 Task: Filter cards with " Active in the last two weeks".
Action: Mouse pressed left at (447, 258)
Screenshot: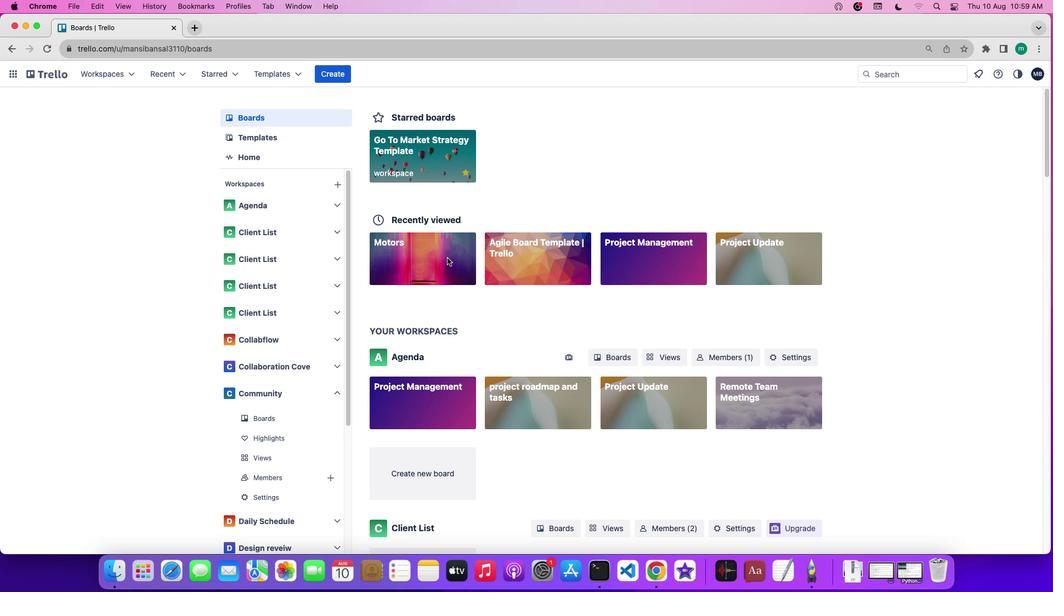 
Action: Mouse pressed left at (447, 258)
Screenshot: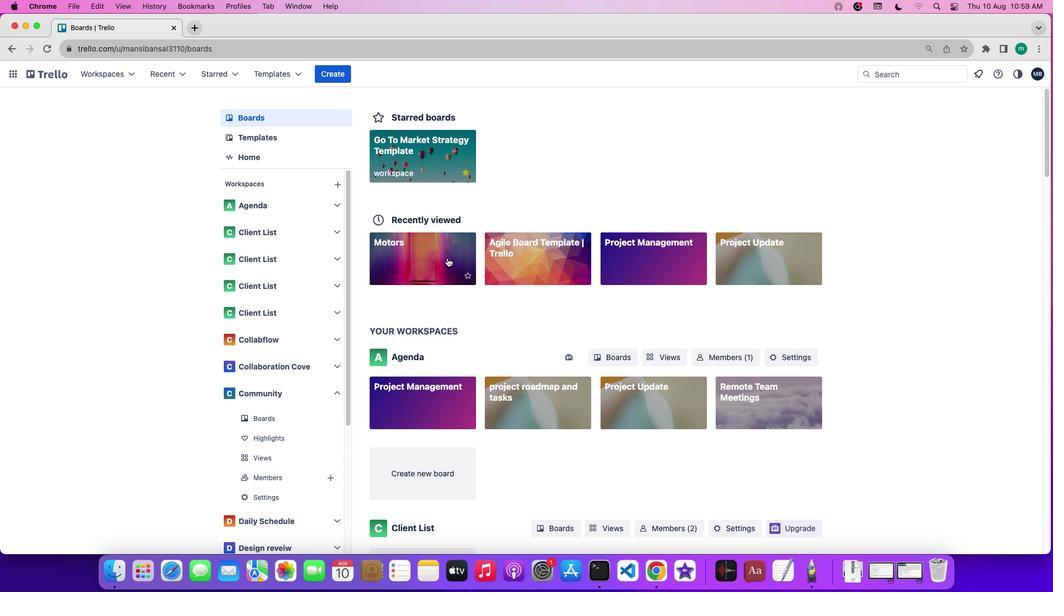 
Action: Mouse moved to (724, 122)
Screenshot: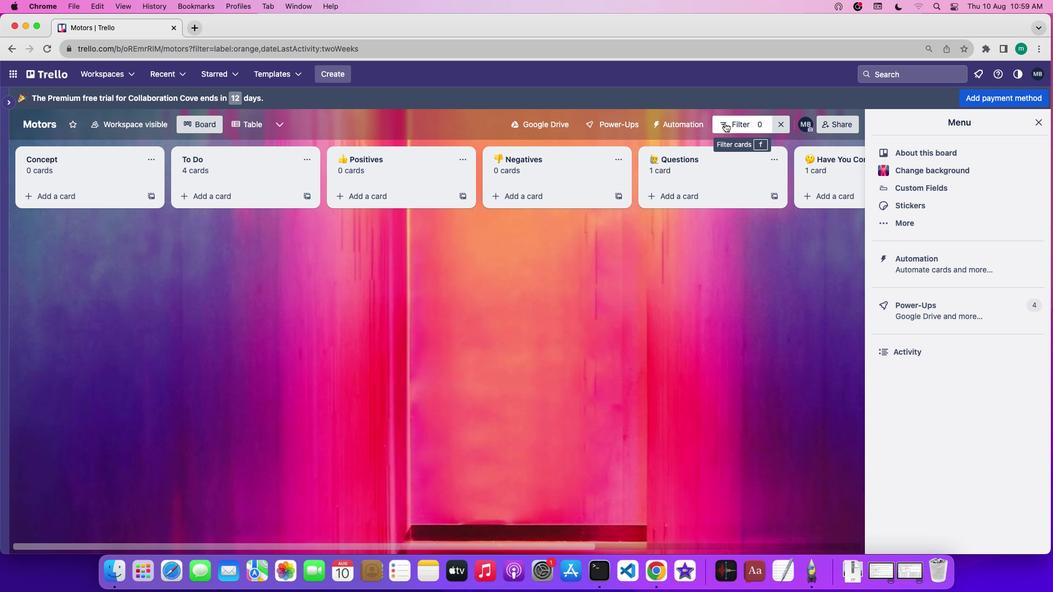 
Action: Mouse pressed left at (724, 122)
Screenshot: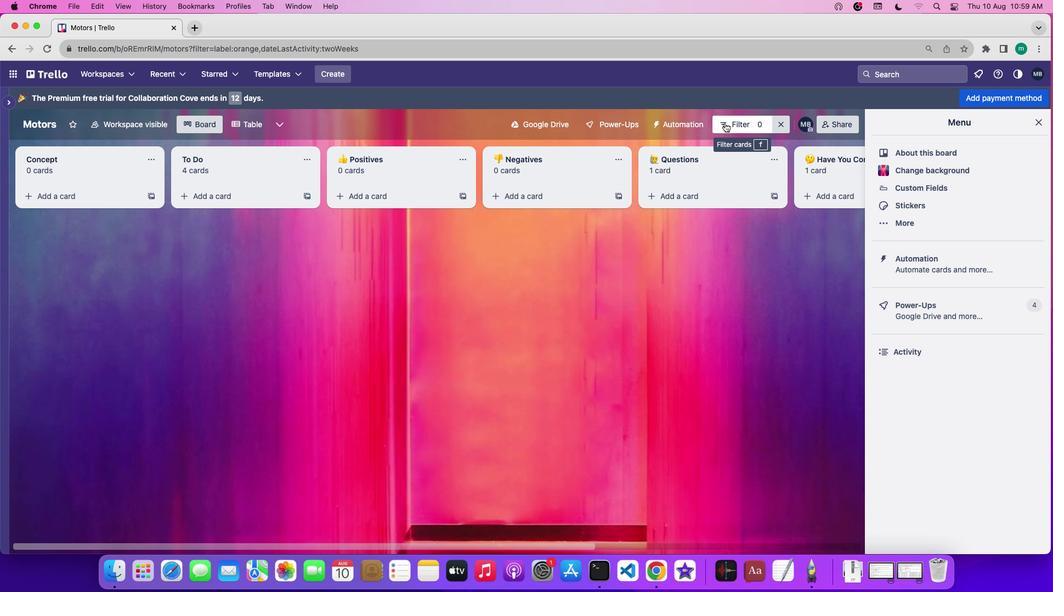 
Action: Mouse moved to (758, 264)
Screenshot: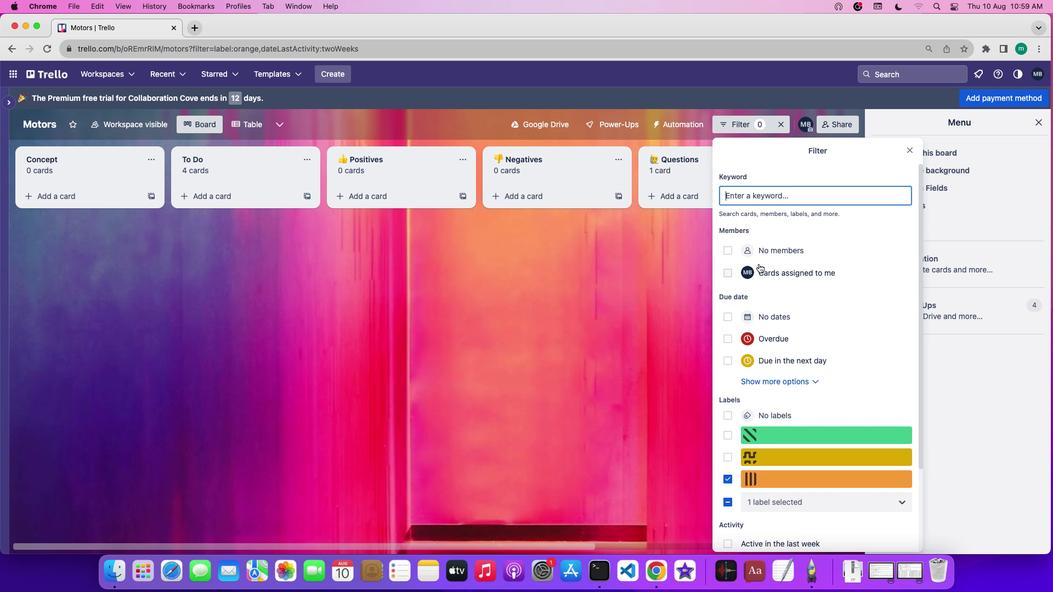 
Action: Mouse scrolled (758, 264) with delta (0, 0)
Screenshot: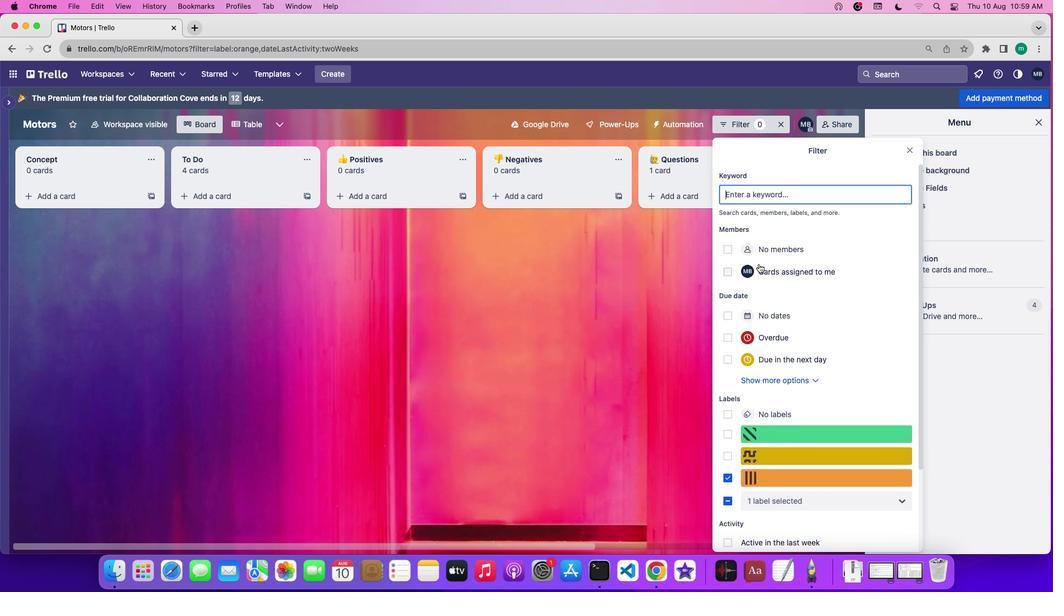 
Action: Mouse scrolled (758, 264) with delta (0, 0)
Screenshot: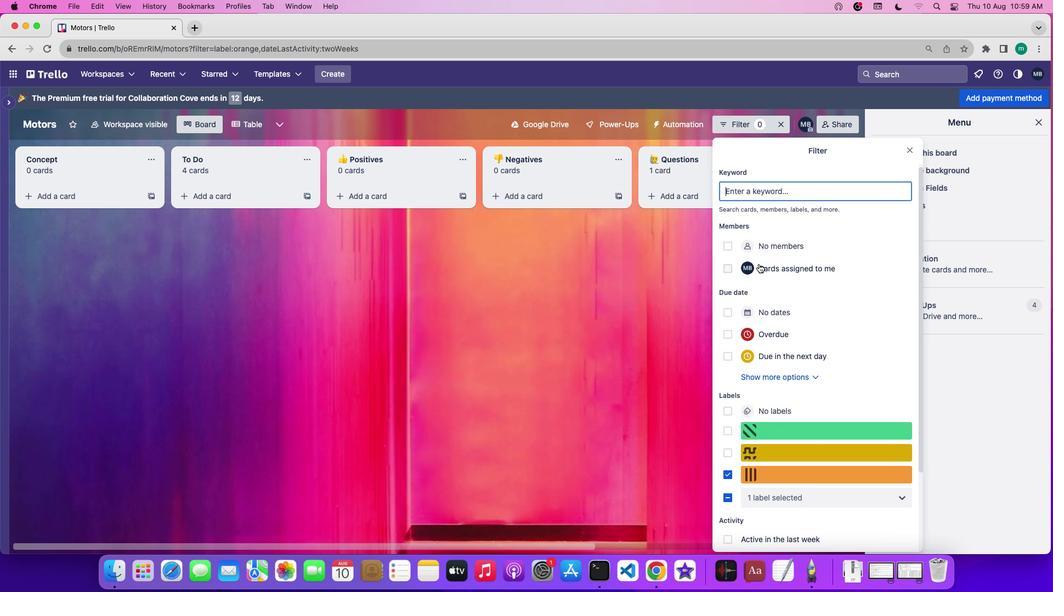 
Action: Mouse scrolled (758, 264) with delta (0, 0)
Screenshot: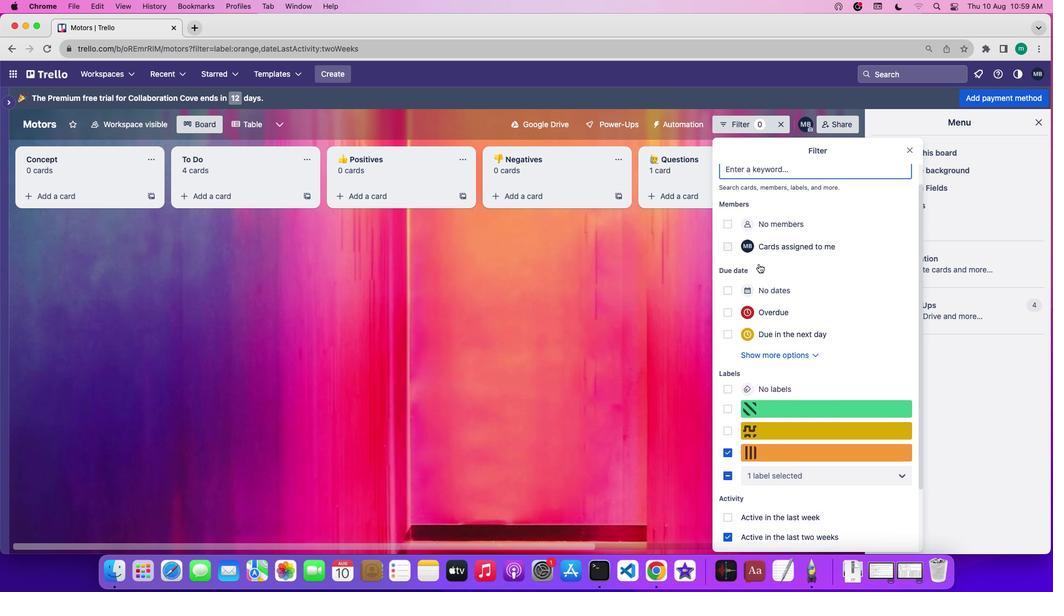 
Action: Mouse moved to (758, 264)
Screenshot: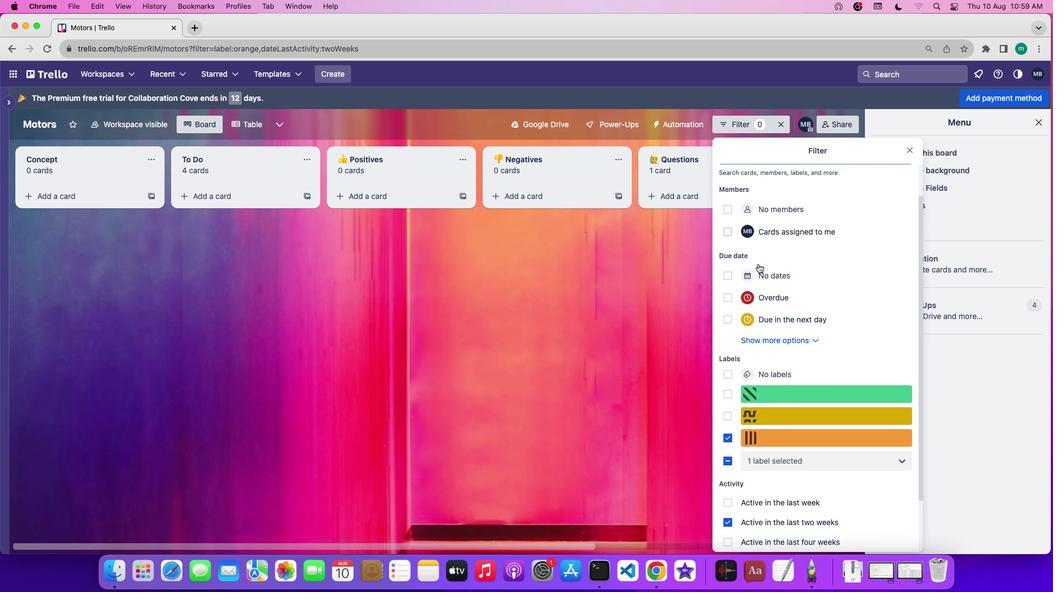 
Action: Mouse scrolled (758, 264) with delta (0, 0)
Screenshot: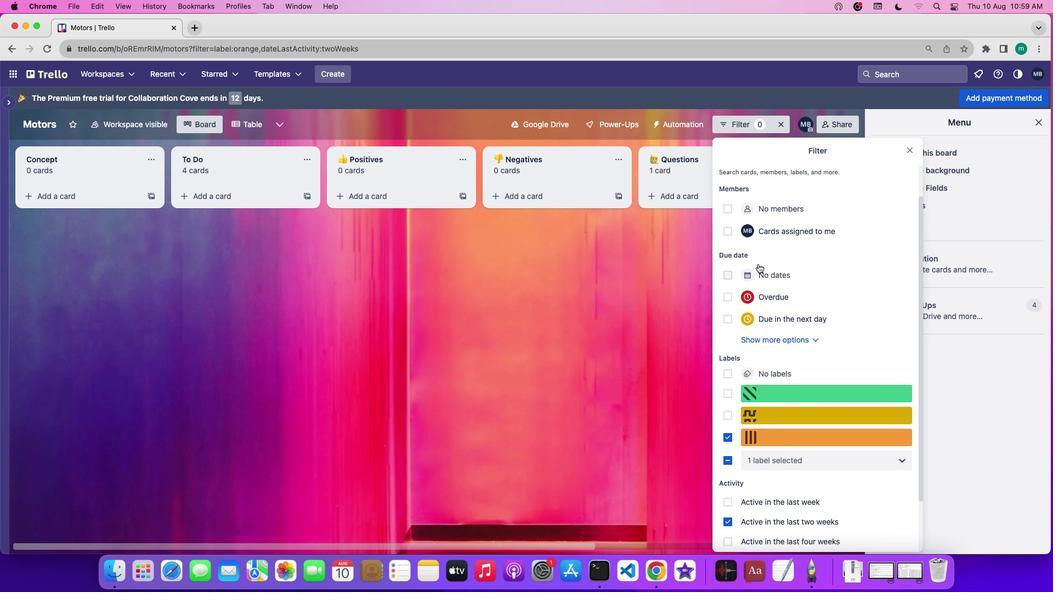 
Action: Mouse scrolled (758, 264) with delta (0, 0)
Screenshot: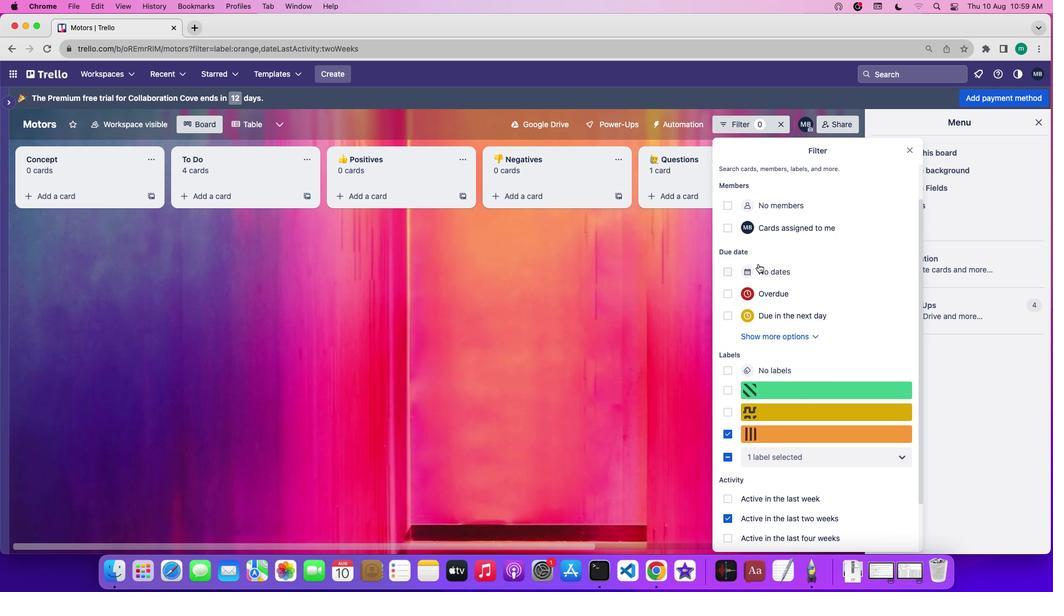 
Action: Mouse scrolled (758, 264) with delta (0, 0)
Screenshot: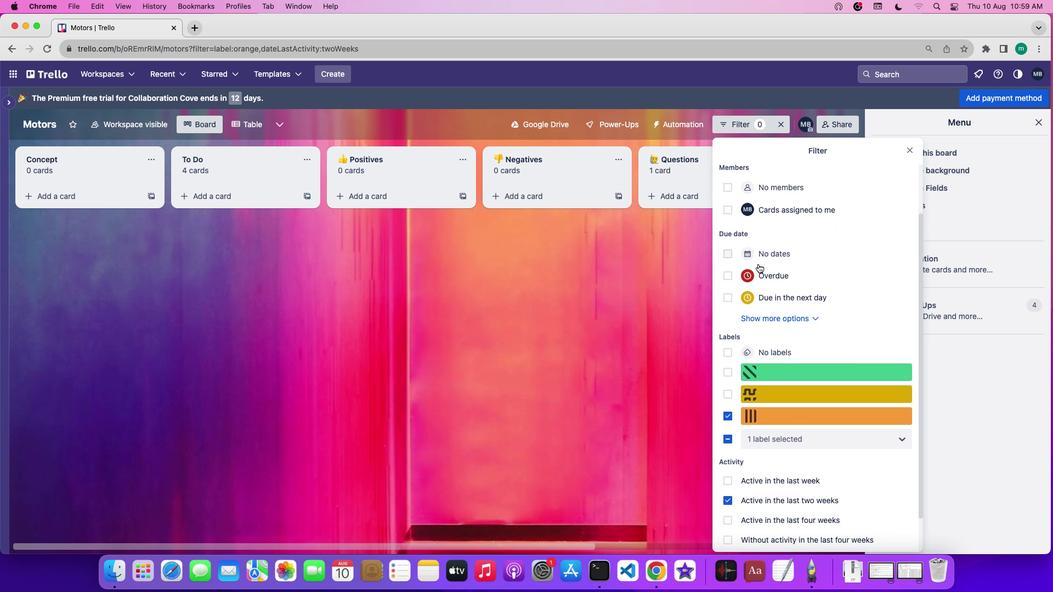 
Action: Mouse scrolled (758, 264) with delta (0, 0)
Screenshot: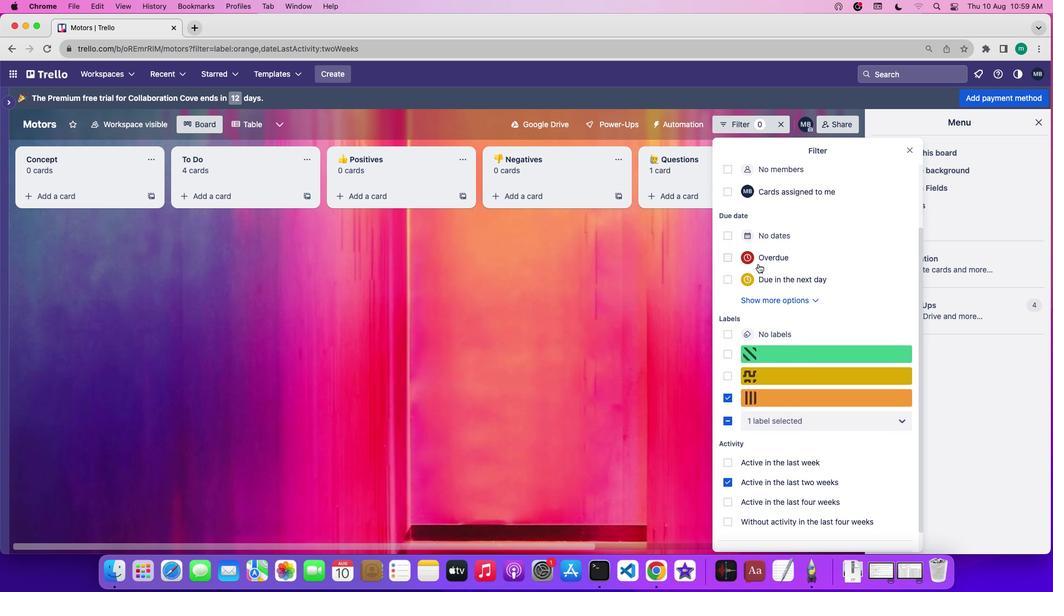 
Action: Mouse scrolled (758, 264) with delta (0, 0)
Screenshot: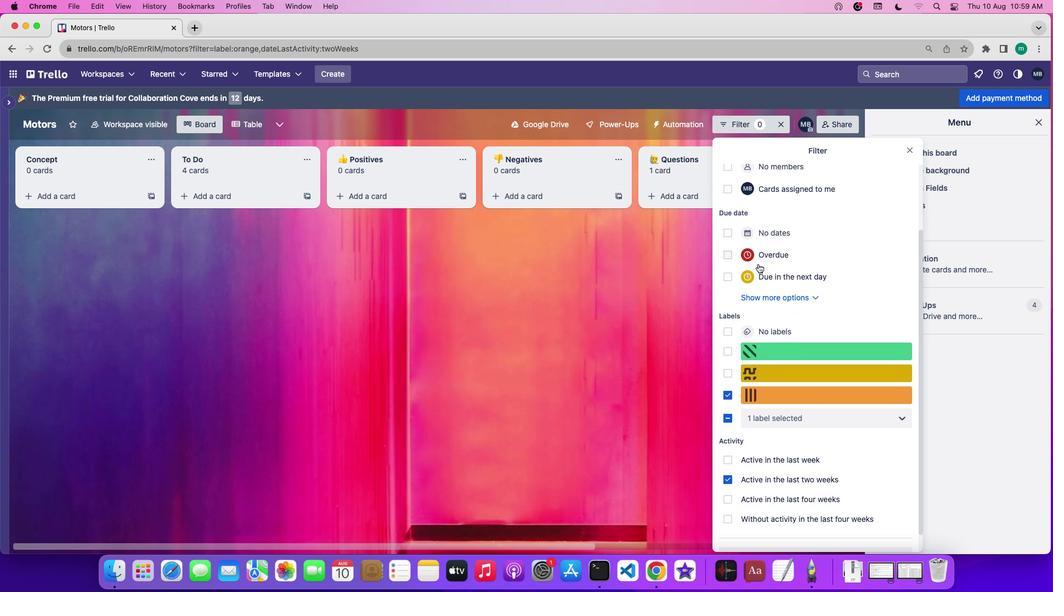 
Action: Mouse scrolled (758, 264) with delta (0, 0)
Screenshot: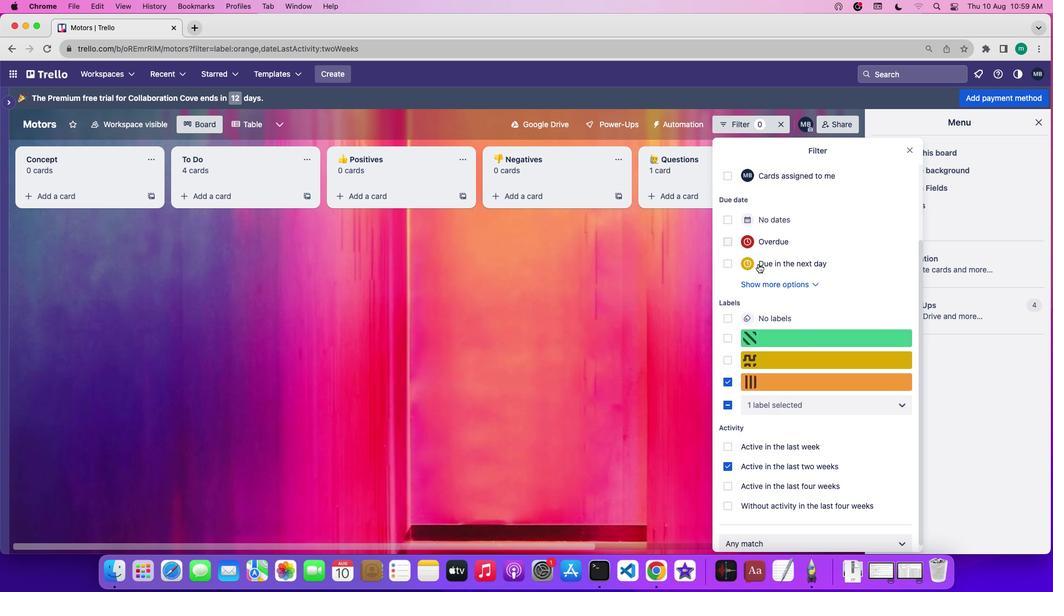 
Action: Mouse moved to (731, 458)
Screenshot: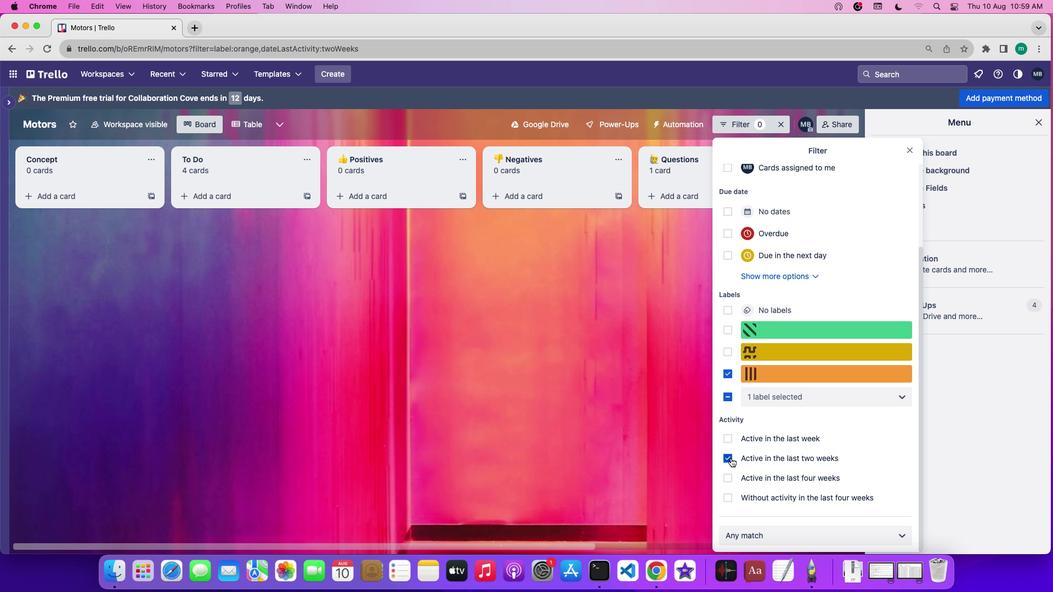 
Action: Mouse pressed left at (731, 458)
Screenshot: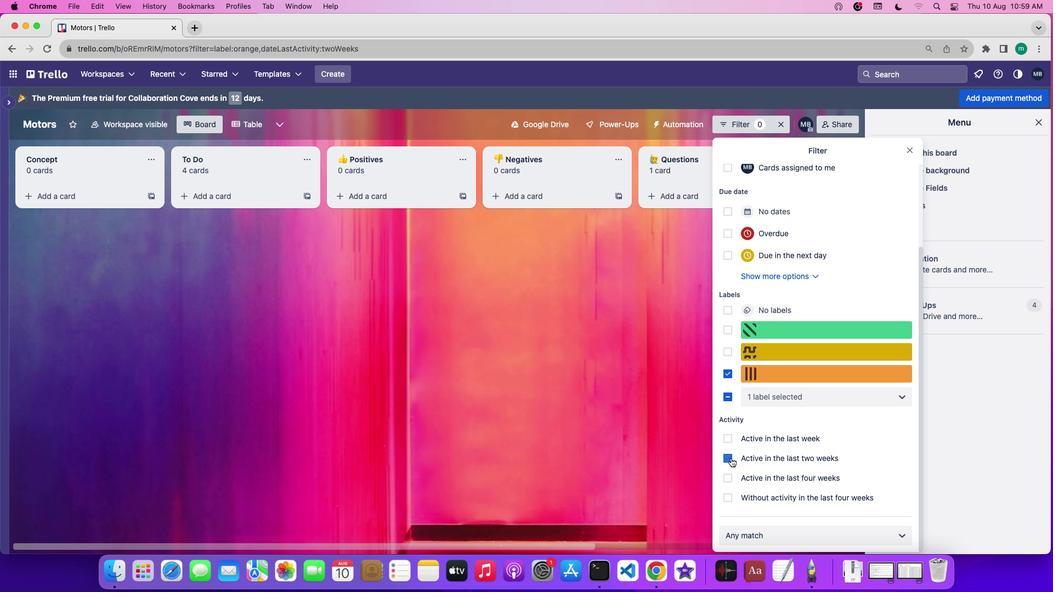 
Action: Mouse pressed left at (731, 458)
Screenshot: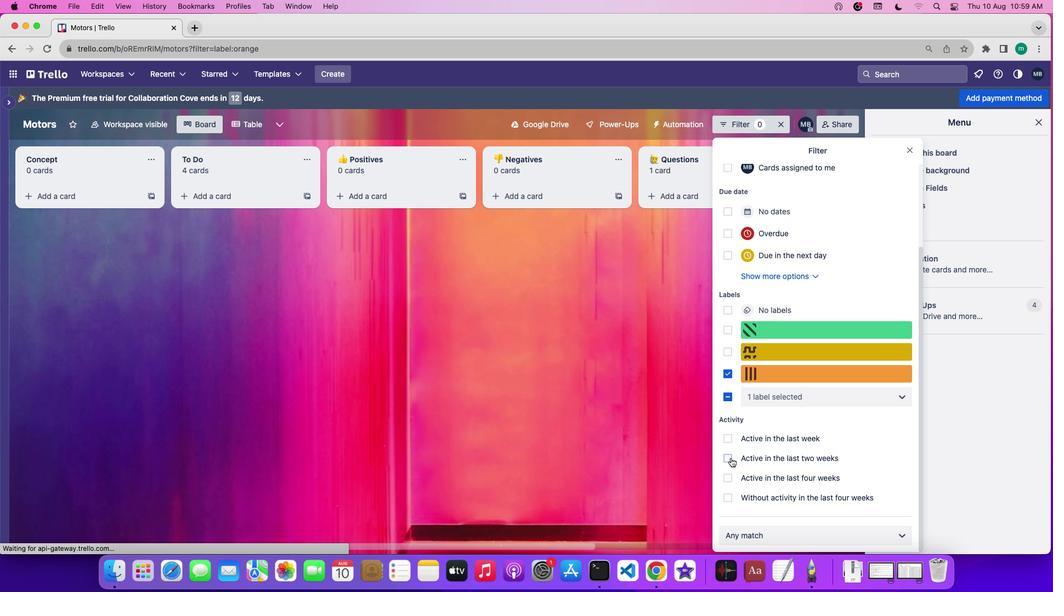 
Action: Mouse moved to (753, 459)
Screenshot: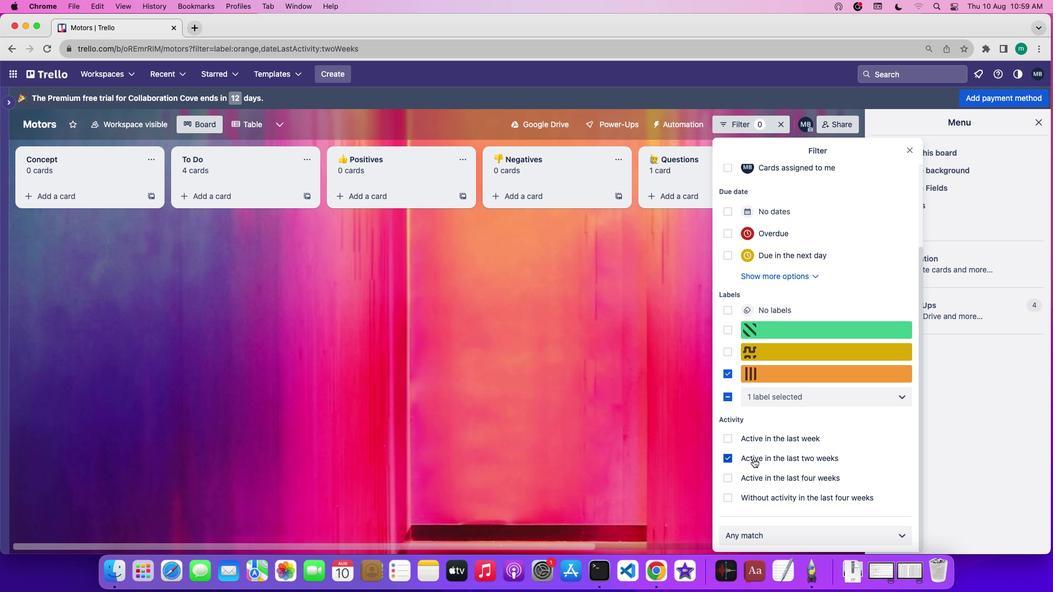 
